 Task: Set the "Noise reduction" for encoding in FFmpeg audio/video decoder to 2.
Action: Mouse moved to (140, 21)
Screenshot: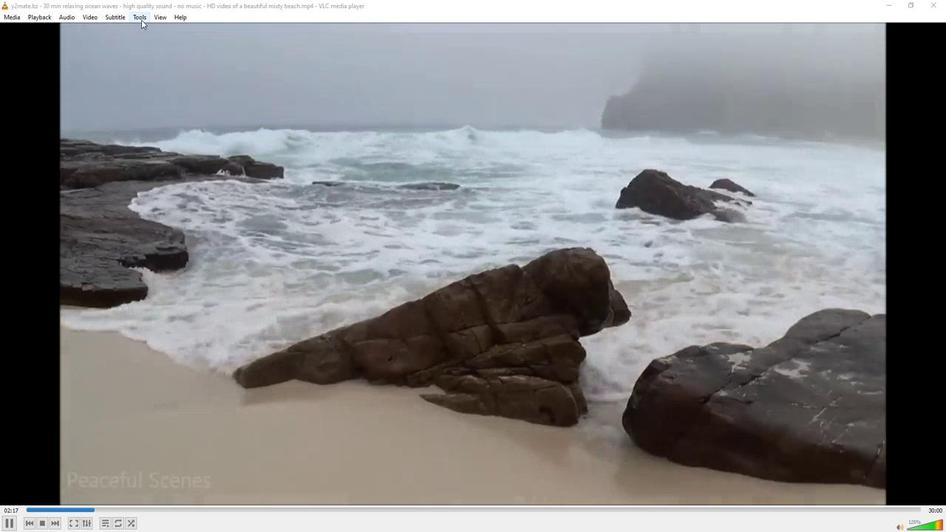 
Action: Mouse pressed left at (140, 21)
Screenshot: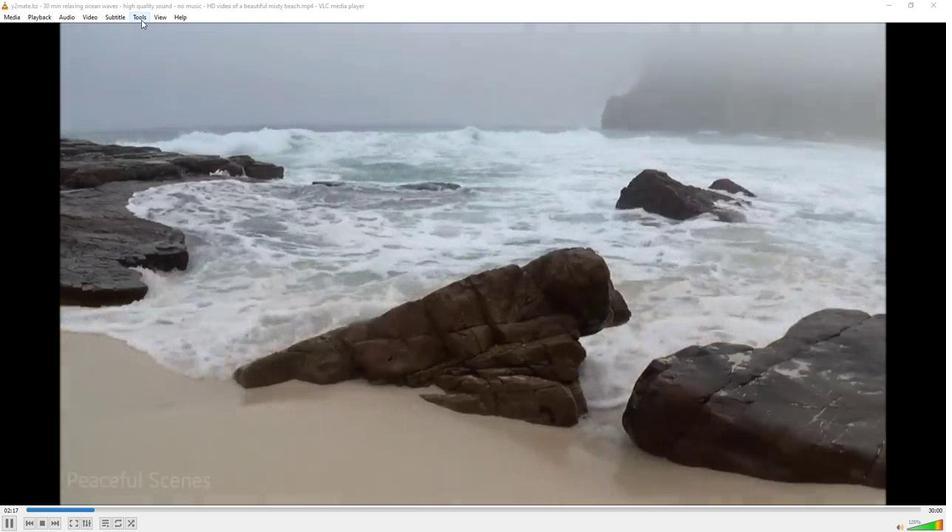 
Action: Mouse moved to (141, 134)
Screenshot: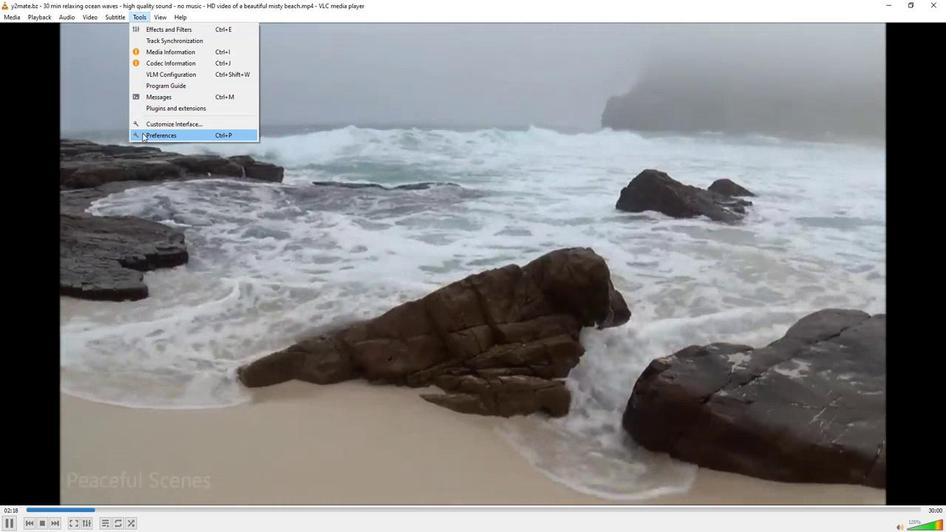 
Action: Mouse pressed left at (141, 134)
Screenshot: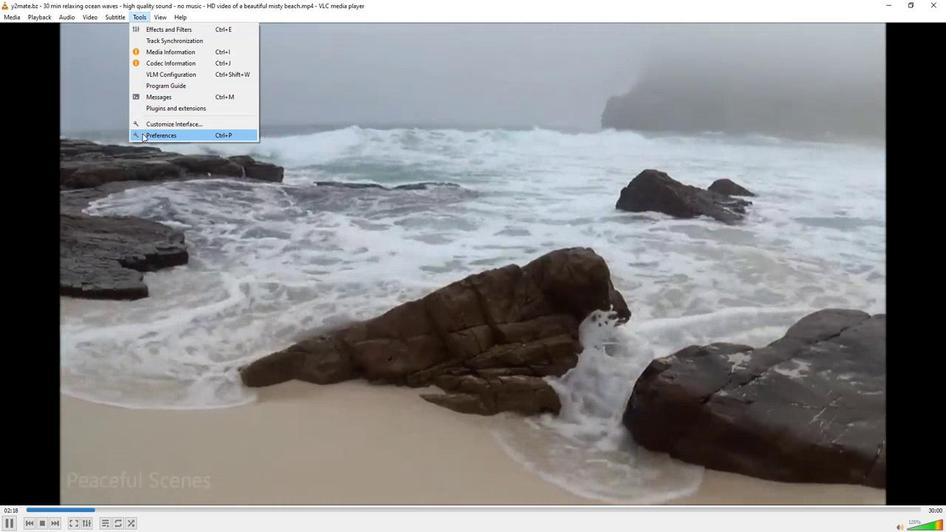 
Action: Mouse moved to (114, 416)
Screenshot: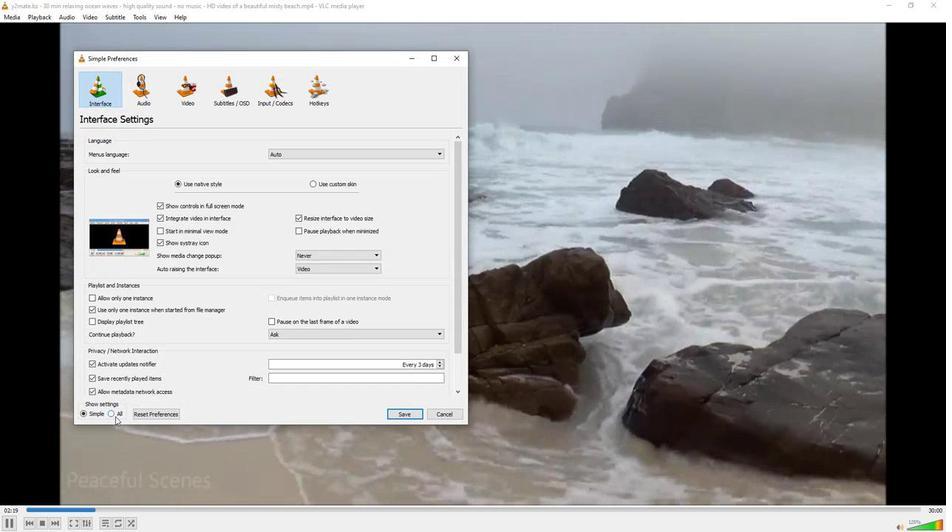 
Action: Mouse pressed left at (114, 416)
Screenshot: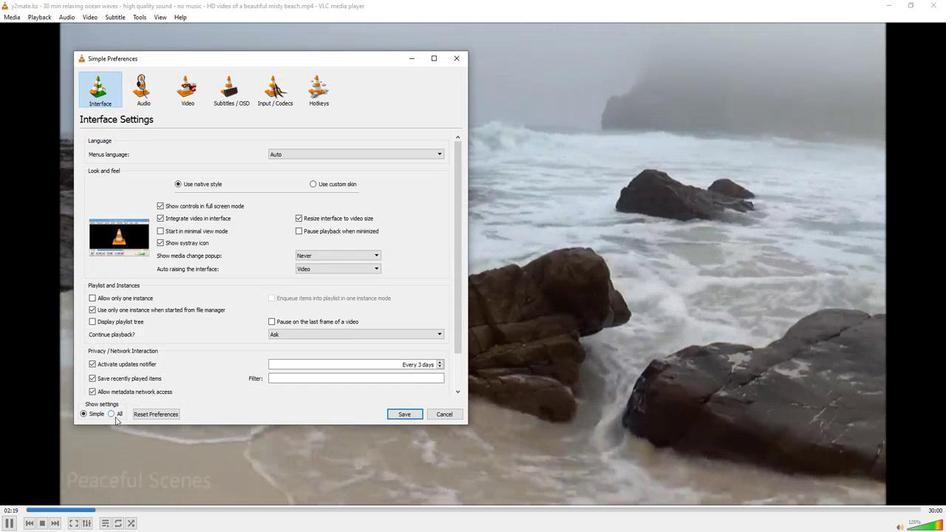 
Action: Mouse moved to (96, 272)
Screenshot: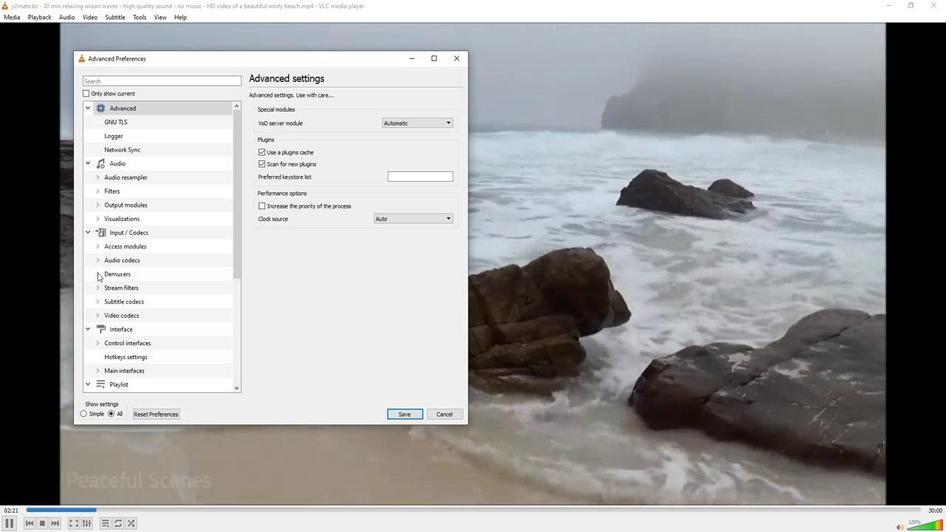 
Action: Mouse pressed left at (96, 272)
Screenshot: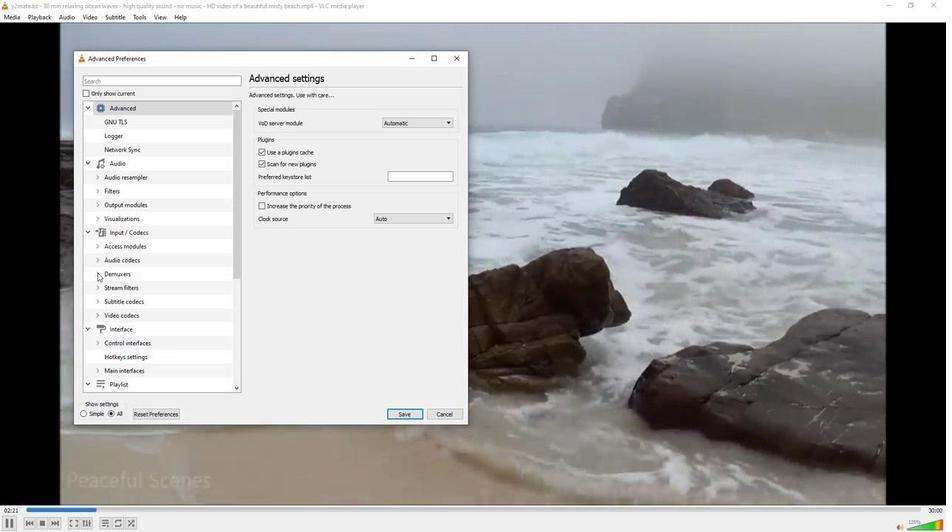 
Action: Mouse moved to (113, 286)
Screenshot: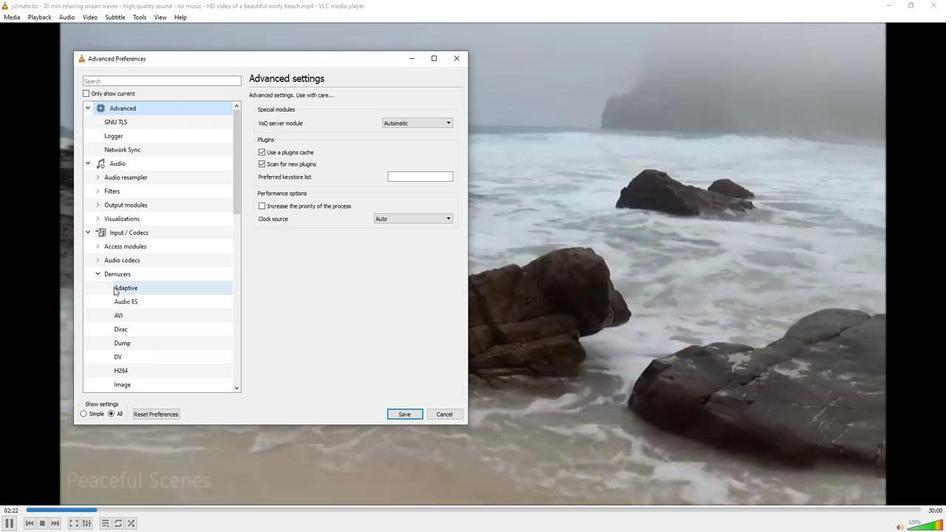 
Action: Mouse scrolled (113, 286) with delta (0, 0)
Screenshot: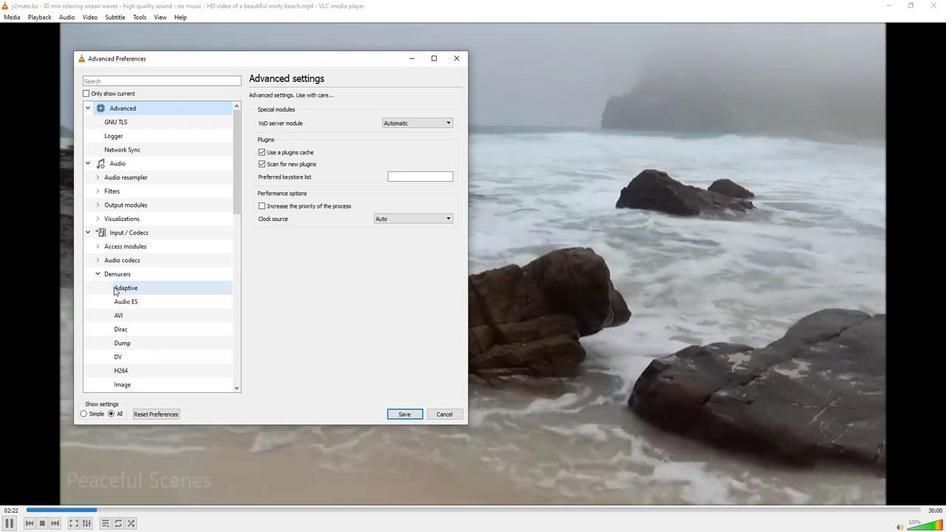 
Action: Mouse moved to (113, 286)
Screenshot: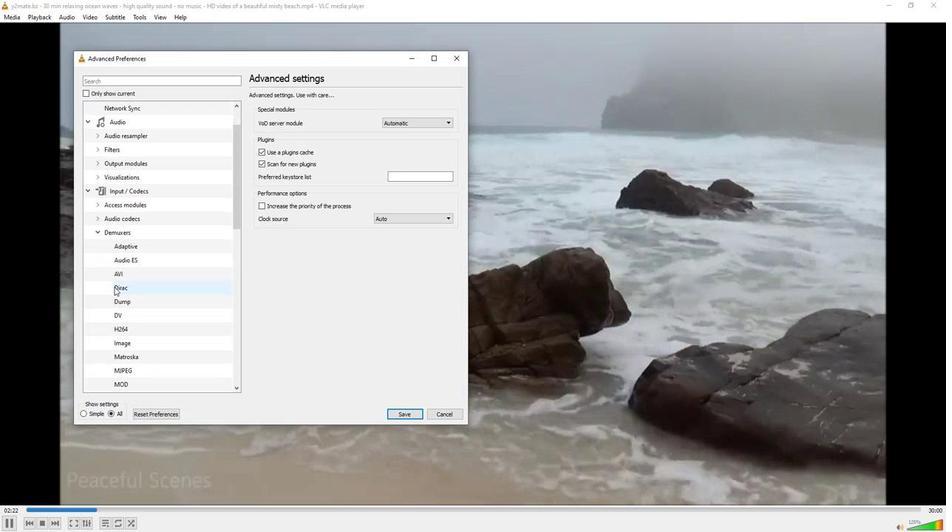 
Action: Mouse scrolled (113, 286) with delta (0, 0)
Screenshot: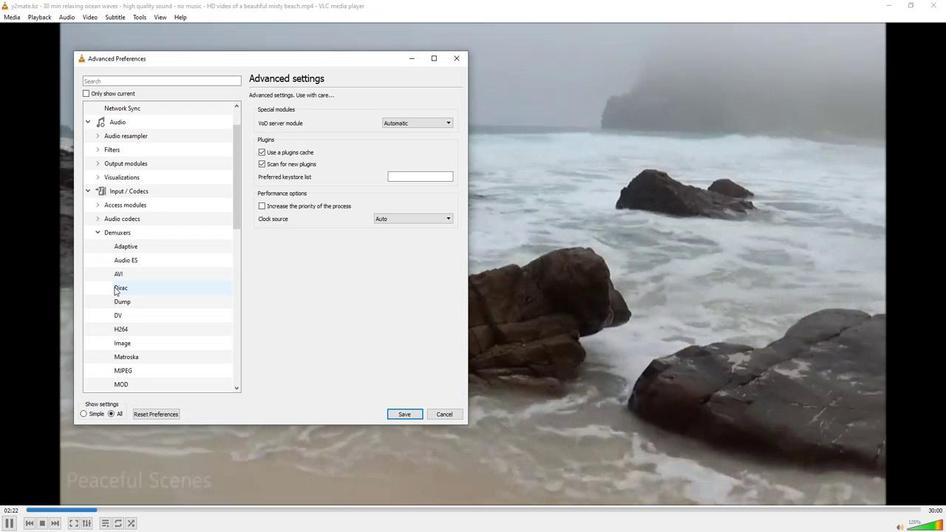 
Action: Mouse scrolled (113, 286) with delta (0, 0)
Screenshot: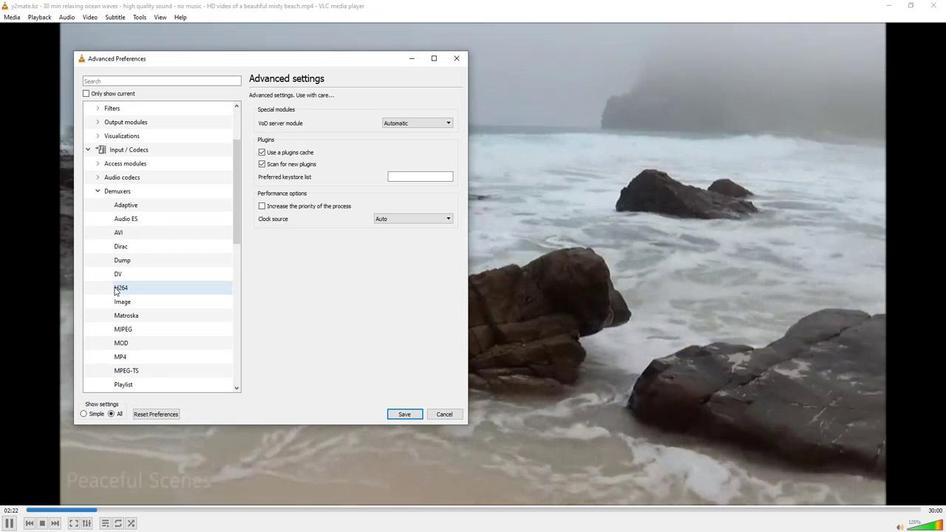 
Action: Mouse scrolled (113, 286) with delta (0, 0)
Screenshot: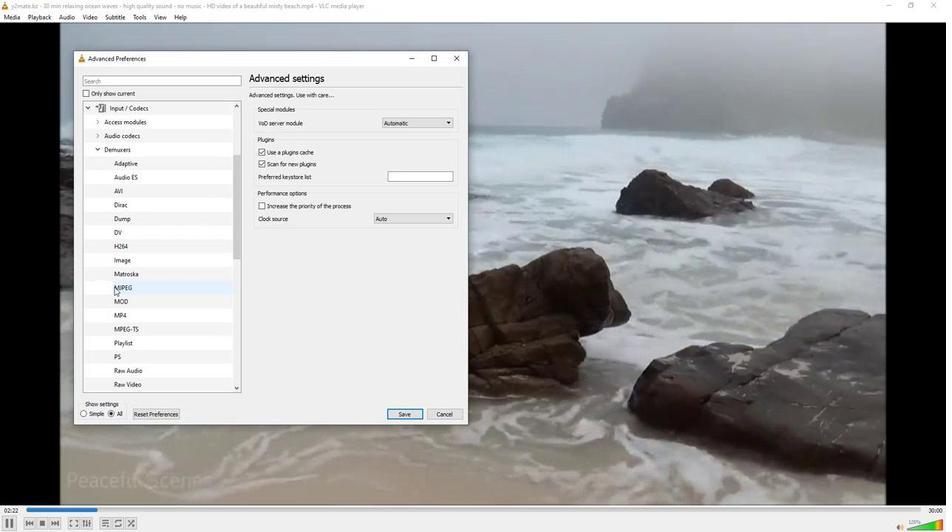 
Action: Mouse scrolled (113, 286) with delta (0, 0)
Screenshot: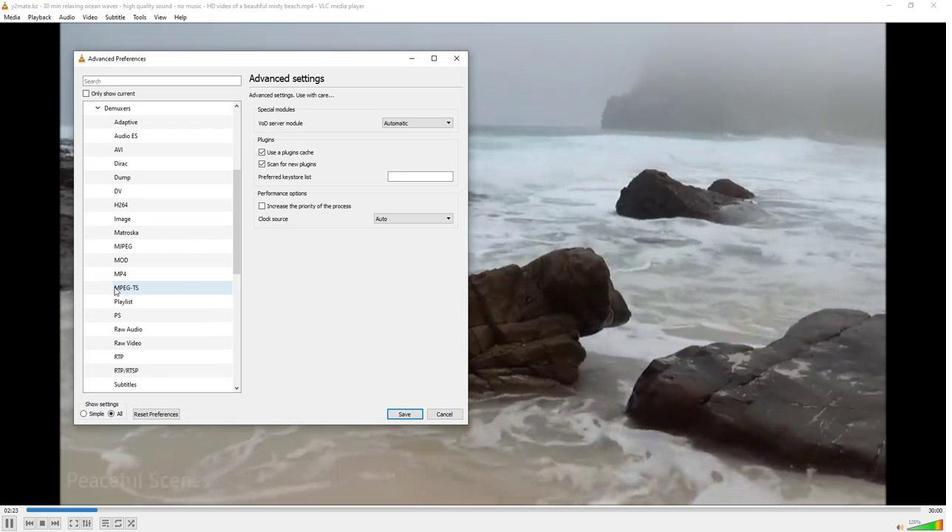 
Action: Mouse scrolled (113, 286) with delta (0, 0)
Screenshot: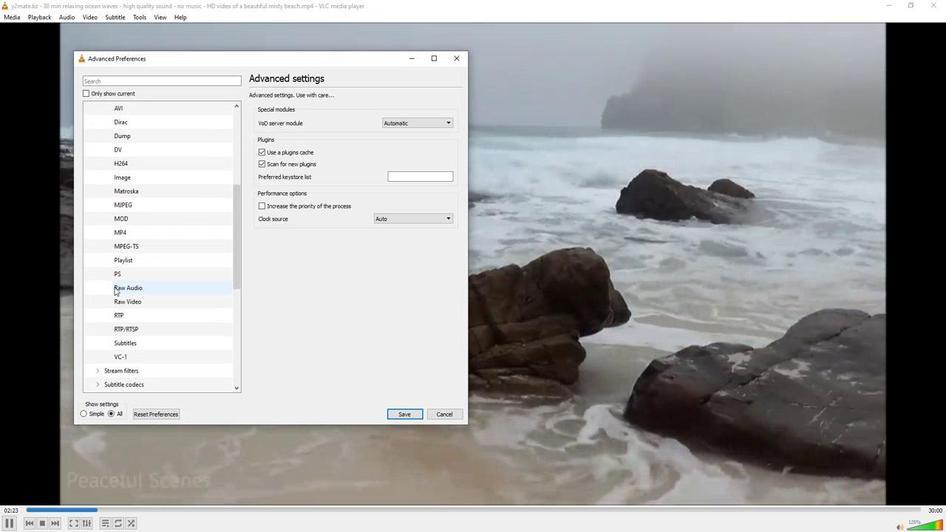 
Action: Mouse moved to (96, 354)
Screenshot: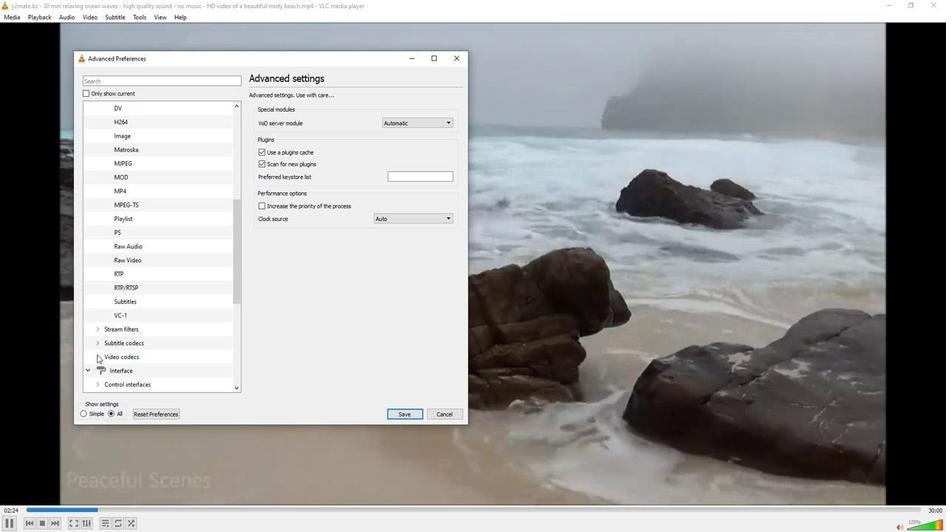 
Action: Mouse pressed left at (96, 354)
Screenshot: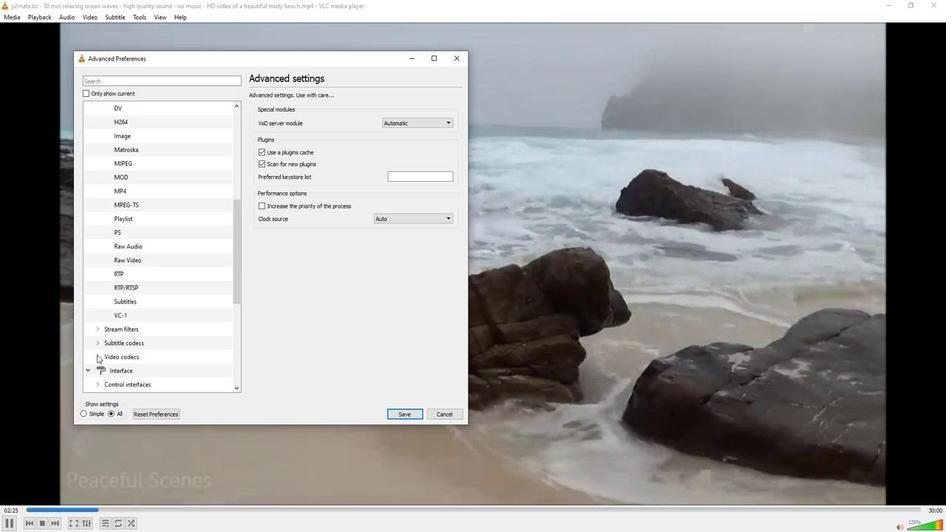 
Action: Mouse moved to (130, 387)
Screenshot: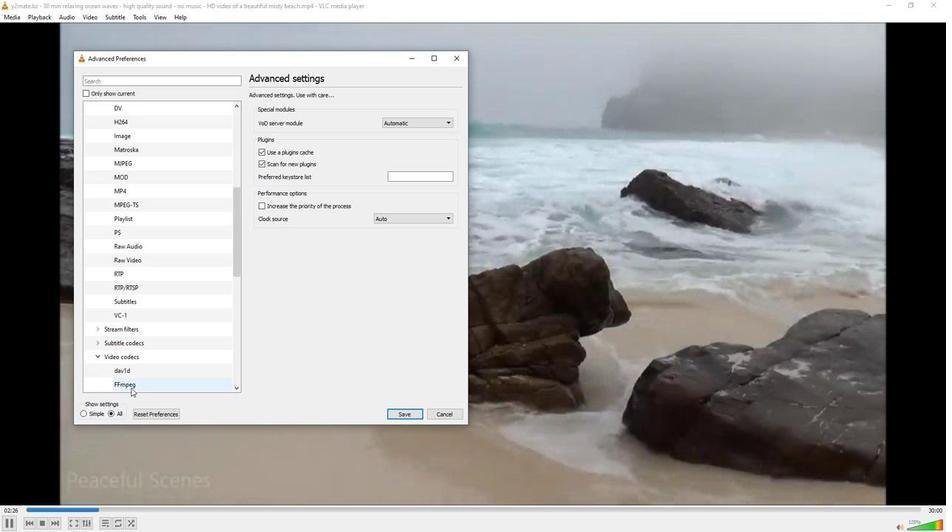 
Action: Mouse pressed left at (130, 387)
Screenshot: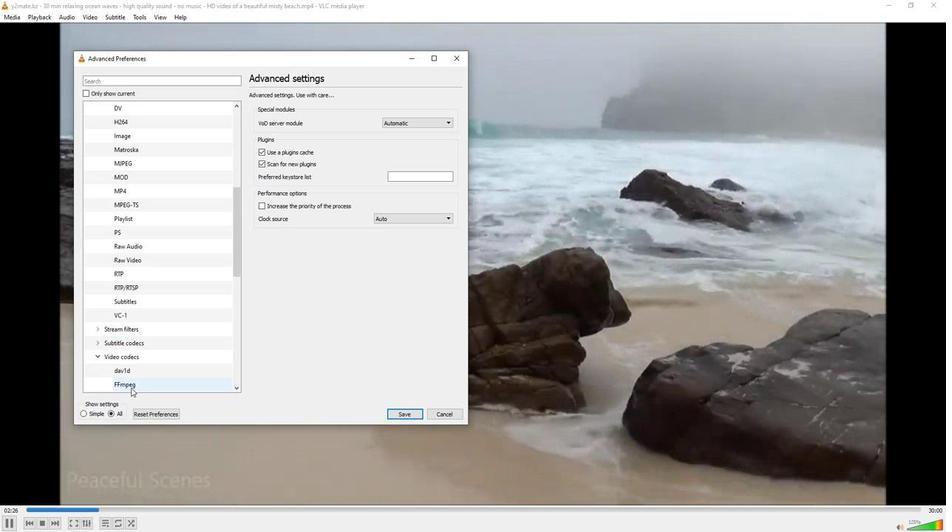 
Action: Mouse moved to (336, 345)
Screenshot: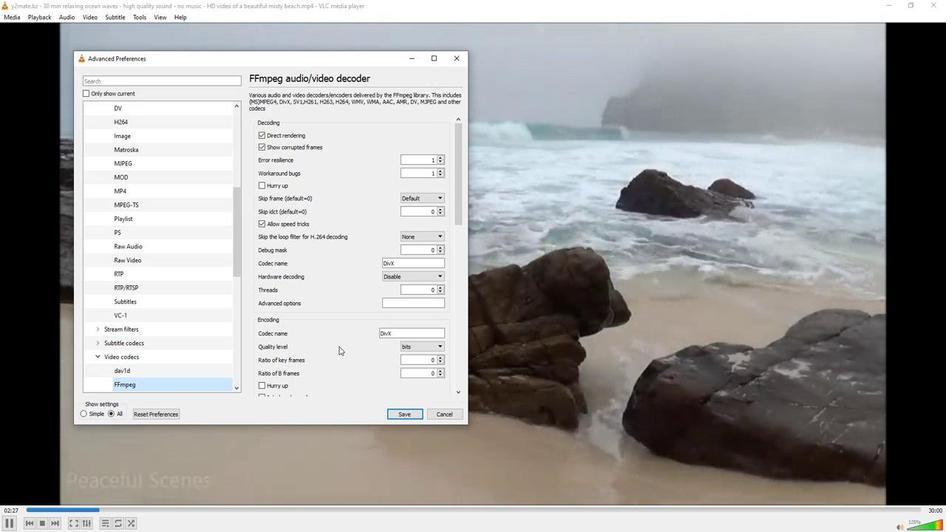 
Action: Mouse scrolled (336, 345) with delta (0, 0)
Screenshot: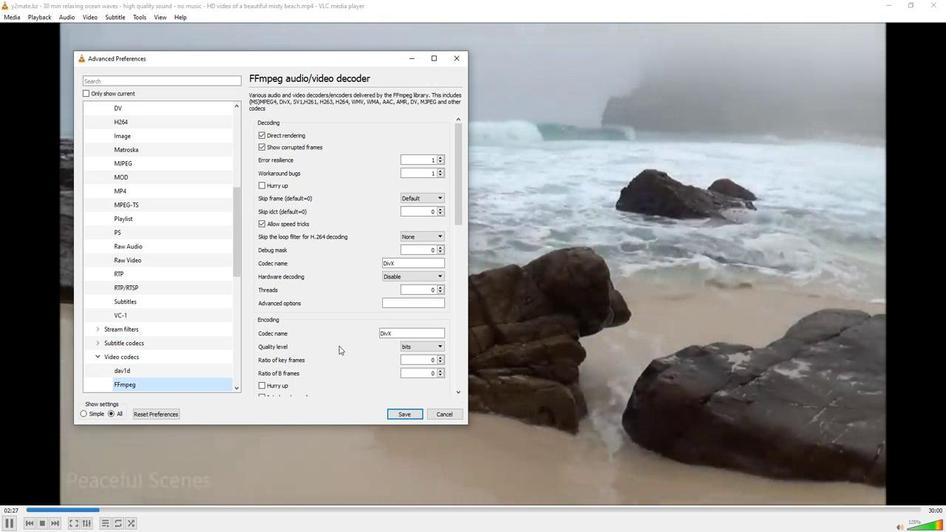 
Action: Mouse scrolled (336, 345) with delta (0, 0)
Screenshot: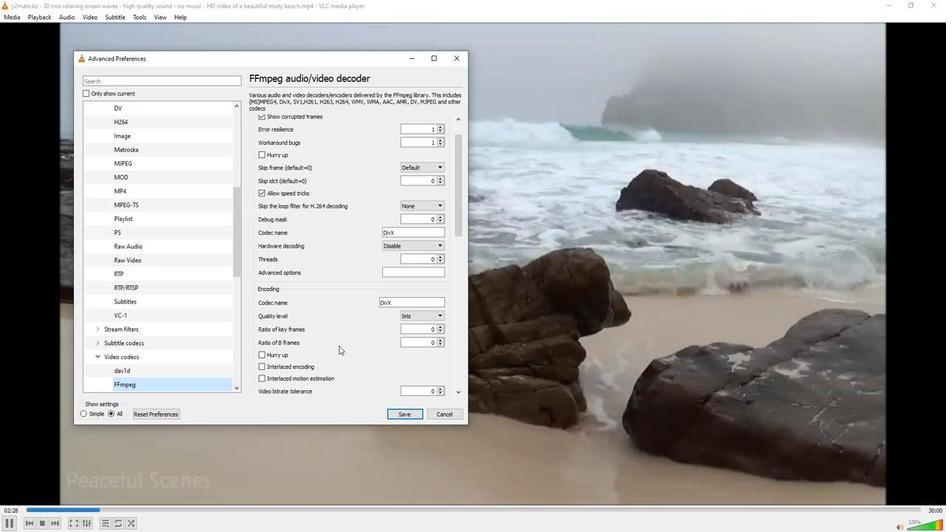 
Action: Mouse scrolled (336, 345) with delta (0, 0)
Screenshot: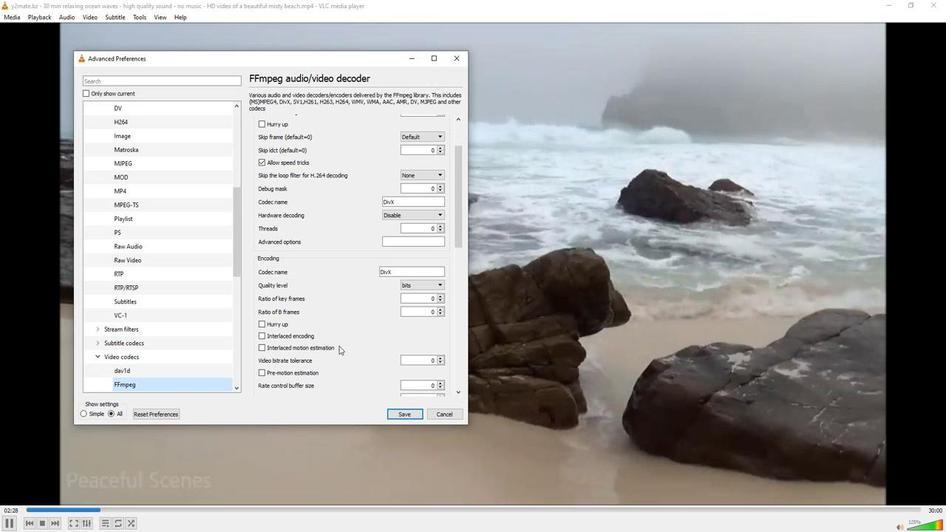 
Action: Mouse scrolled (336, 345) with delta (0, 0)
Screenshot: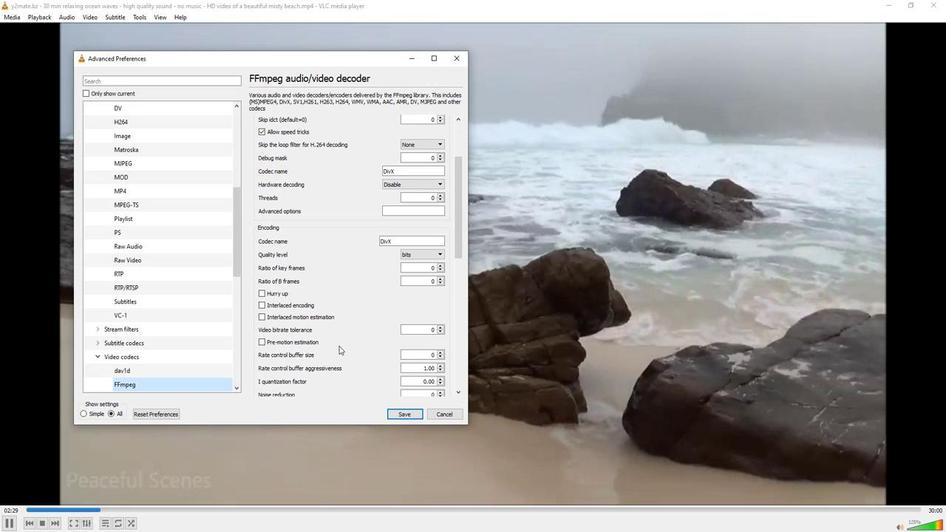 
Action: Mouse moved to (437, 361)
Screenshot: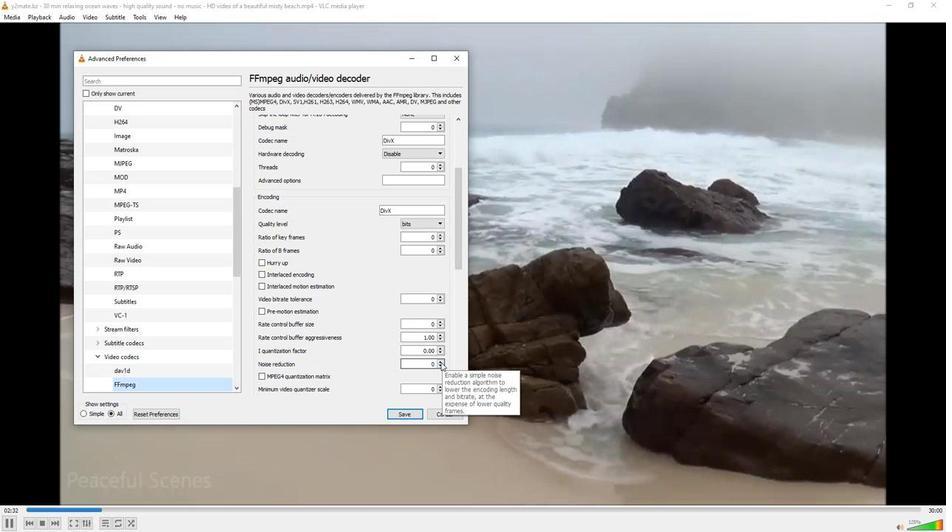
Action: Mouse pressed left at (437, 361)
Screenshot: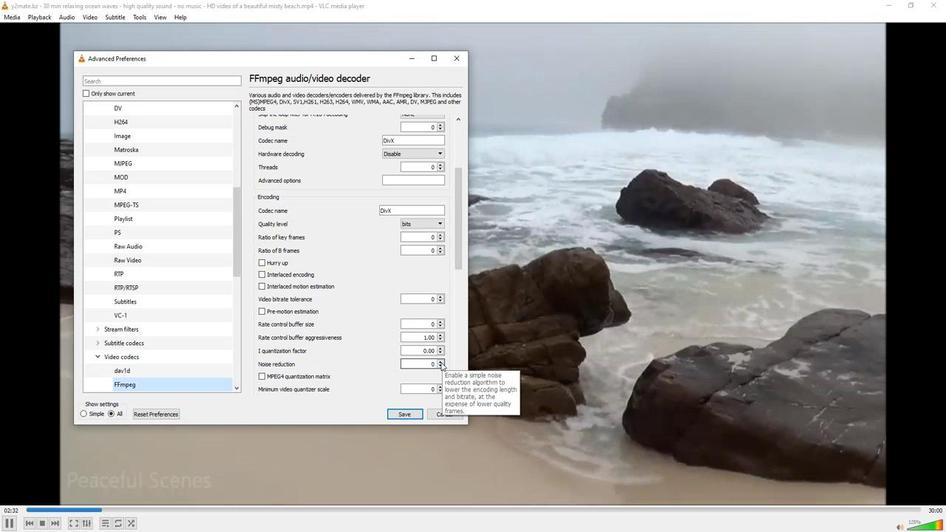 
Action: Mouse pressed left at (437, 361)
Screenshot: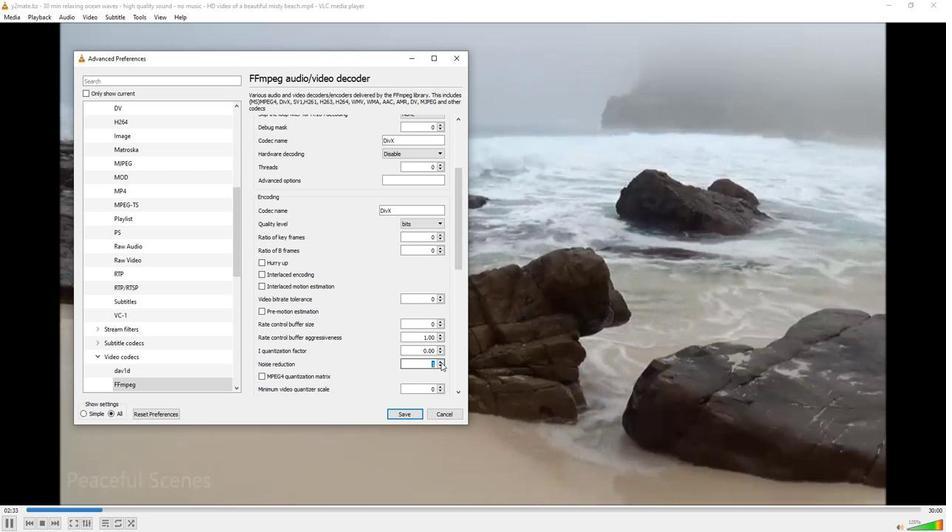 
Action: Mouse moved to (406, 393)
Screenshot: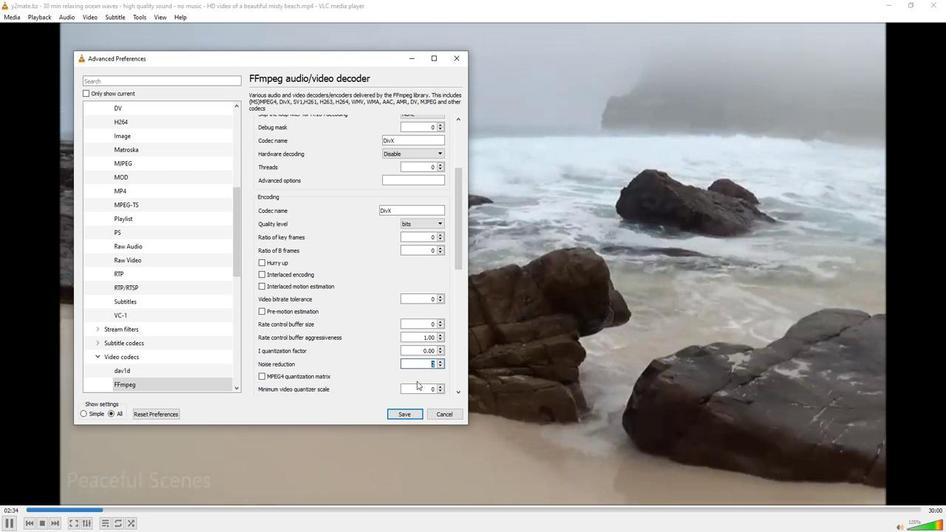 
